 Task: Create List Home Inspections in Board Sales Pipeline Tracking to Workspace Knowledge Management. Create List Home Staging in Board IT Process Improvement to Workspace Knowledge Management. Create List Home Renovations in Board Public Relations Media Relations and Pitching to Workspace Knowledge Management
Action: Mouse moved to (63, 285)
Screenshot: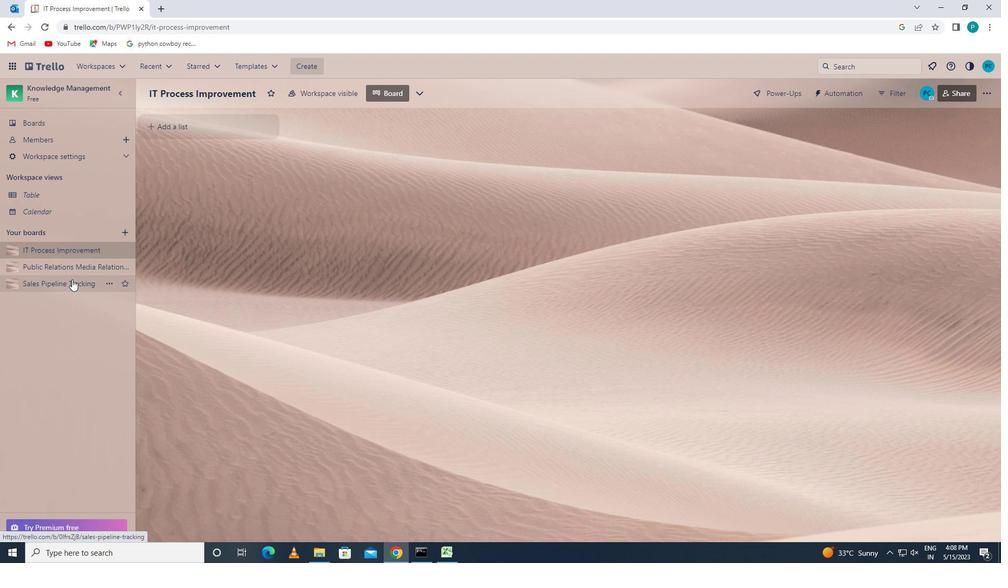
Action: Mouse pressed left at (63, 285)
Screenshot: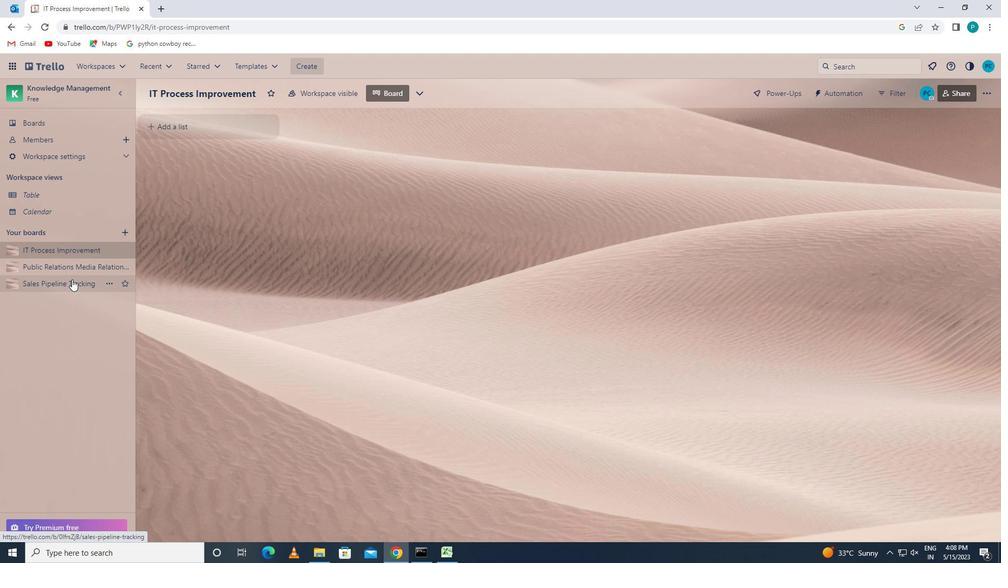 
Action: Mouse moved to (176, 117)
Screenshot: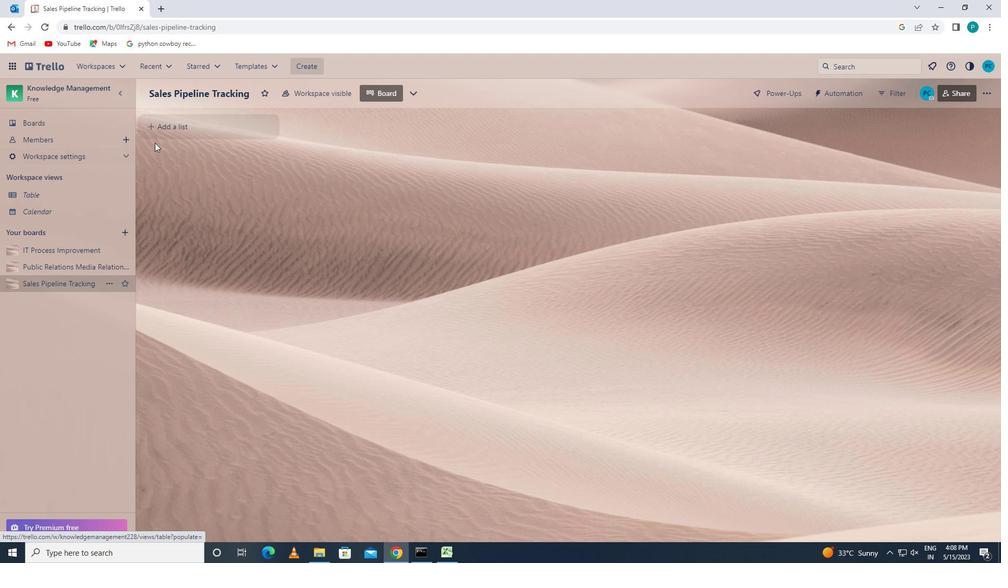 
Action: Mouse pressed left at (176, 117)
Screenshot: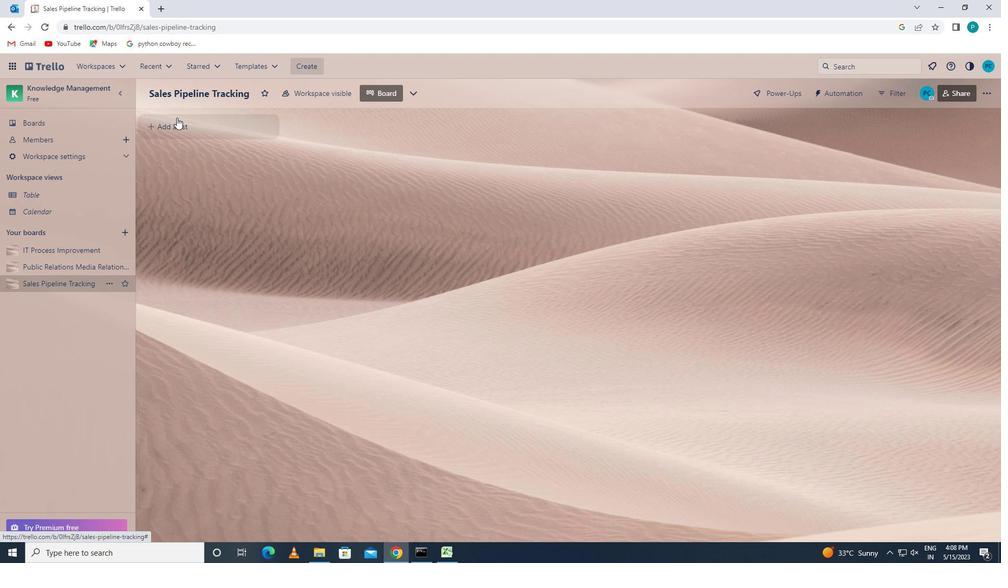 
Action: Mouse moved to (186, 120)
Screenshot: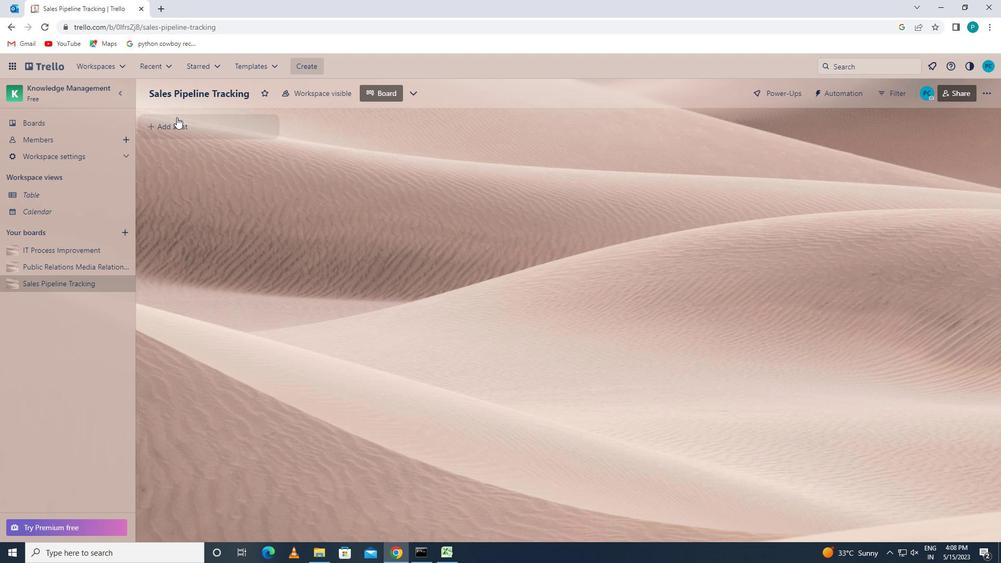 
Action: Mouse pressed left at (186, 120)
Screenshot: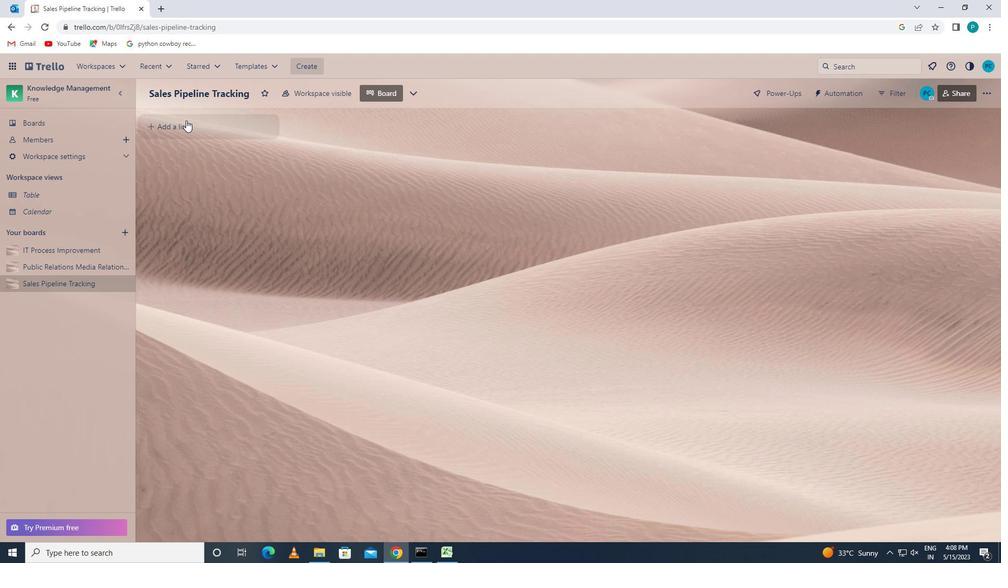 
Action: Mouse moved to (186, 120)
Screenshot: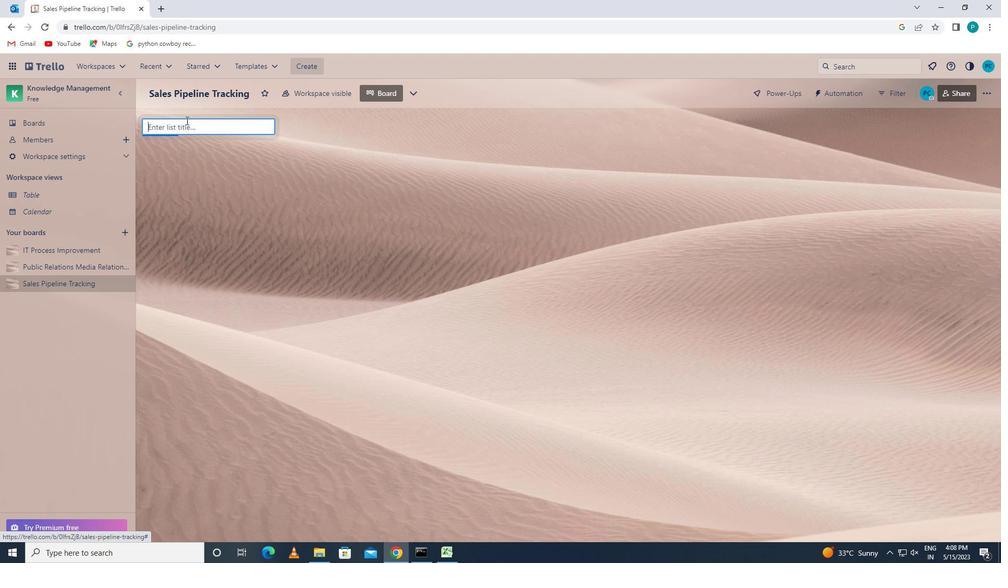
Action: Key pressed <Key.caps_lock>h<Key.caps_lock>ome<Key.space><Key.caps_lock>i<Key.caps_lock>nspections
Screenshot: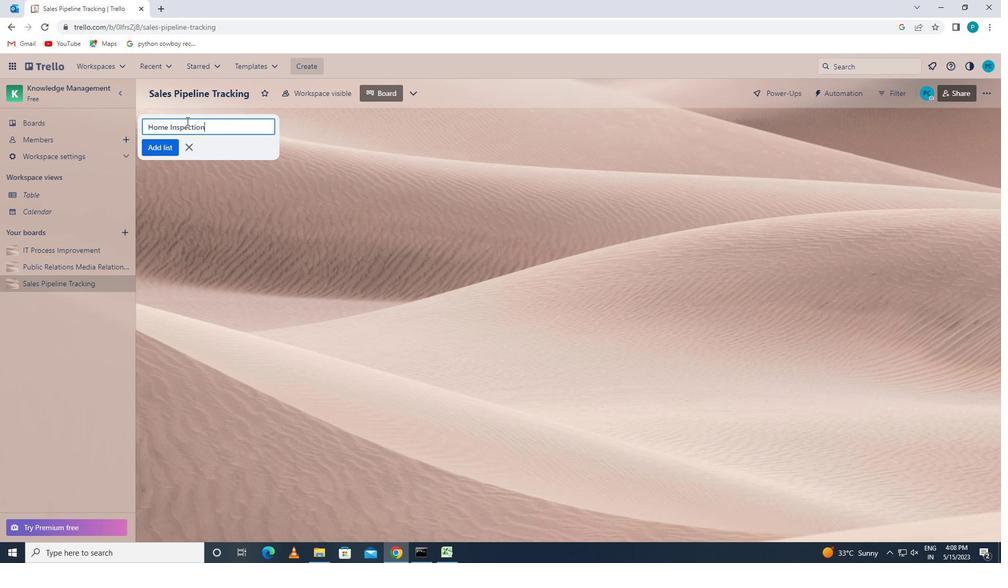 
Action: Mouse moved to (147, 146)
Screenshot: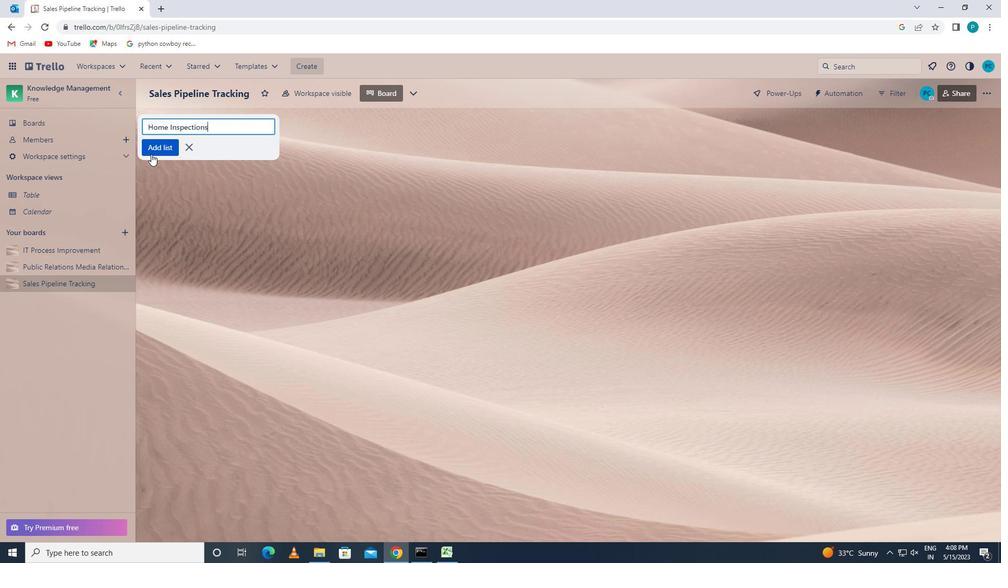 
Action: Mouse pressed left at (147, 146)
Screenshot: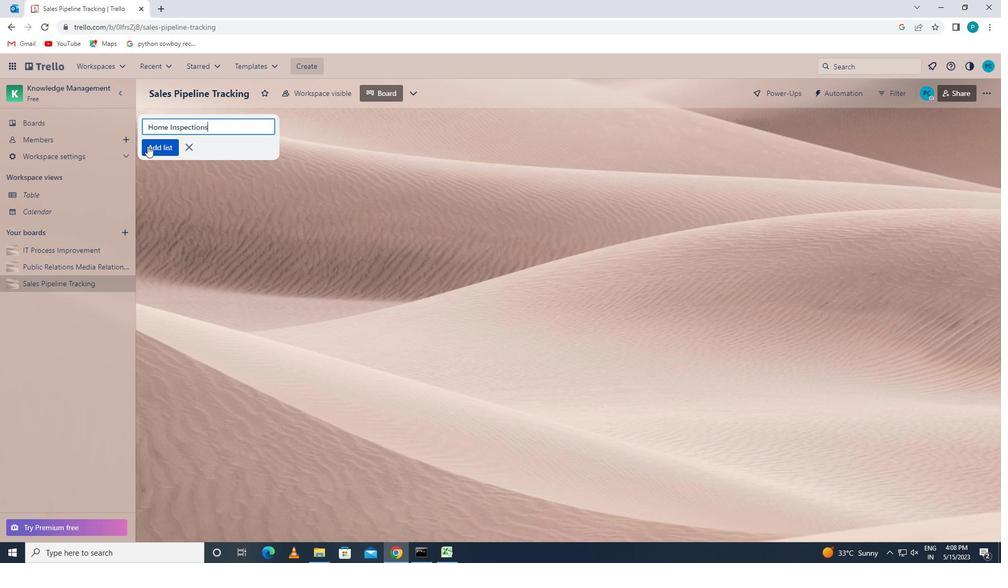 
Action: Mouse moved to (50, 252)
Screenshot: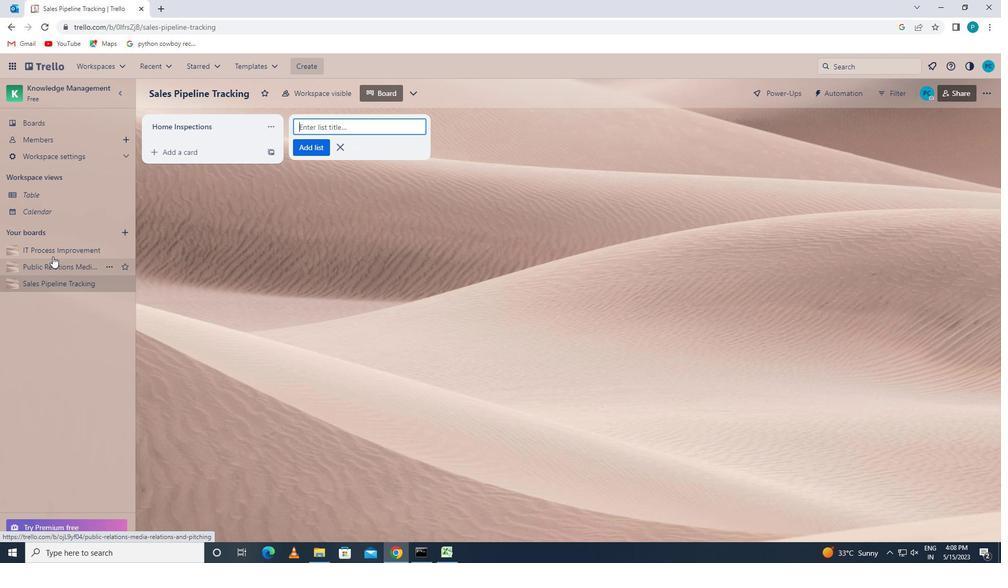 
Action: Mouse pressed left at (50, 252)
Screenshot: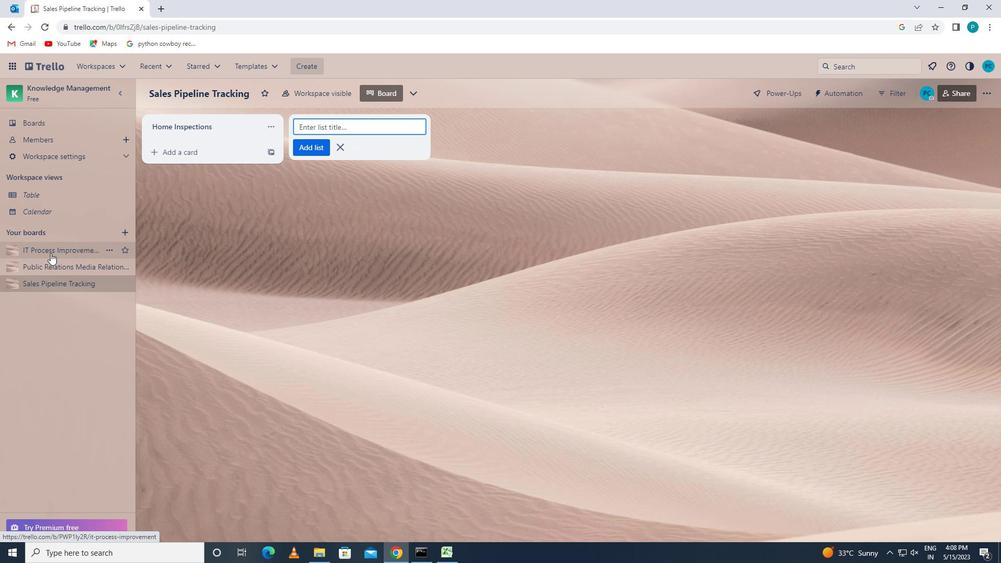 
Action: Mouse moved to (180, 128)
Screenshot: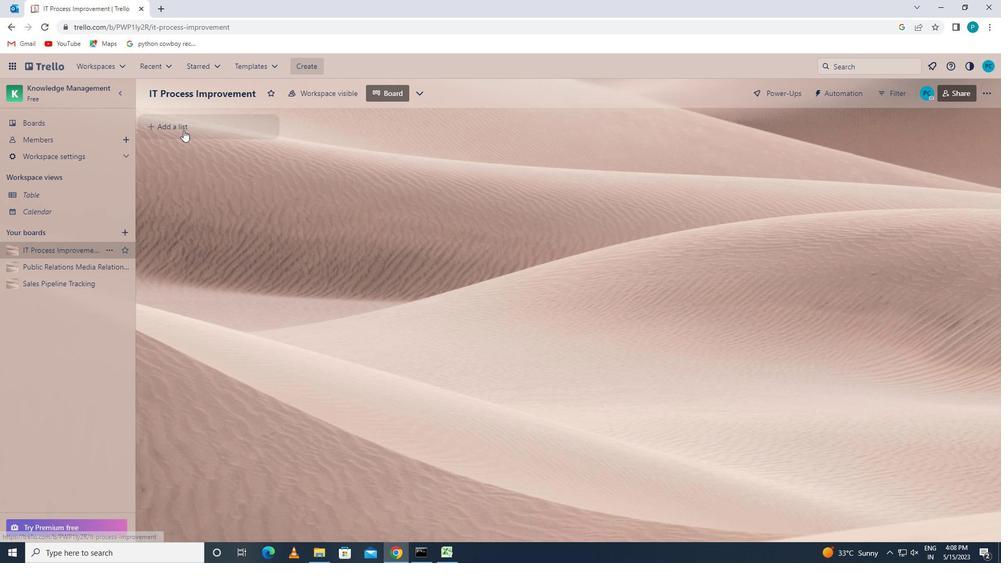
Action: Mouse pressed left at (180, 128)
Screenshot: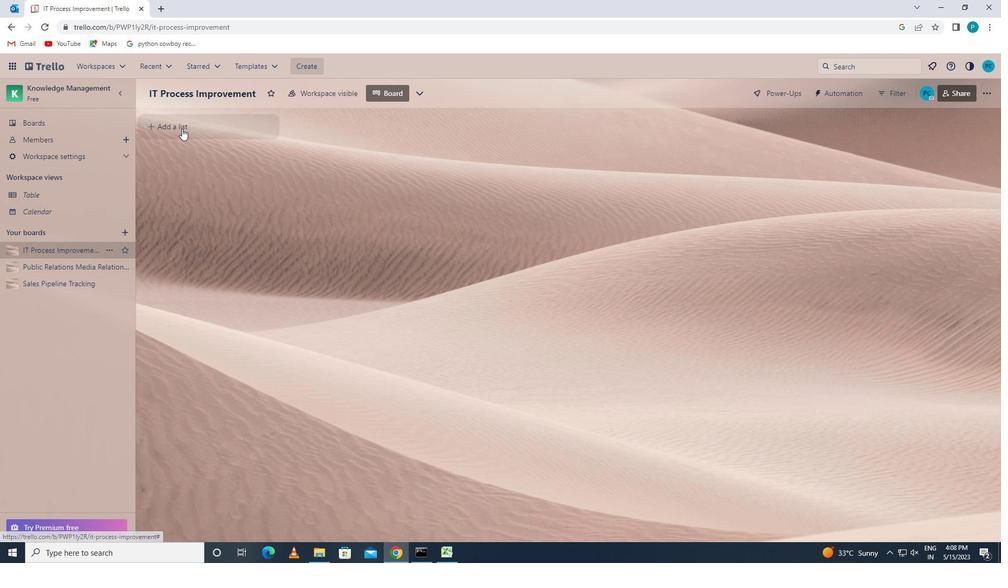
Action: Key pressed <Key.caps_lock>h<Key.caps_lock>ome<Key.space><Key.caps_lock>s<Key.caps_lock>taging
Screenshot: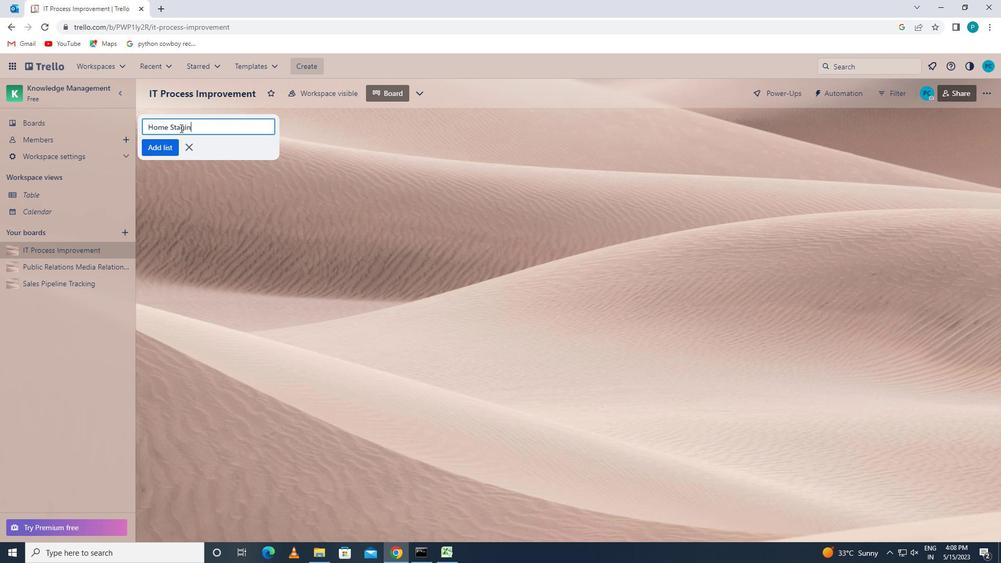 
Action: Mouse moved to (155, 152)
Screenshot: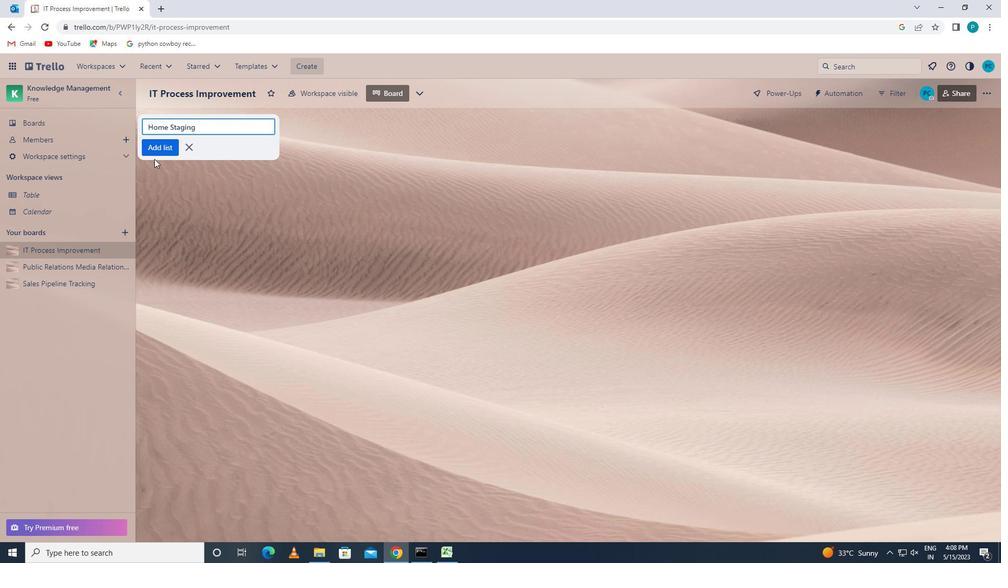 
Action: Mouse pressed left at (155, 152)
Screenshot: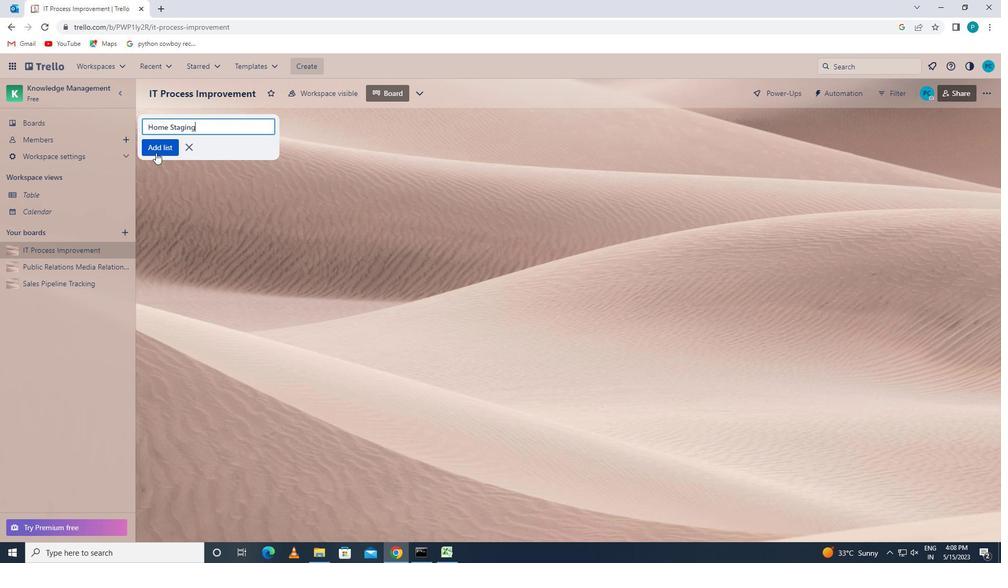 
Action: Mouse moved to (52, 267)
Screenshot: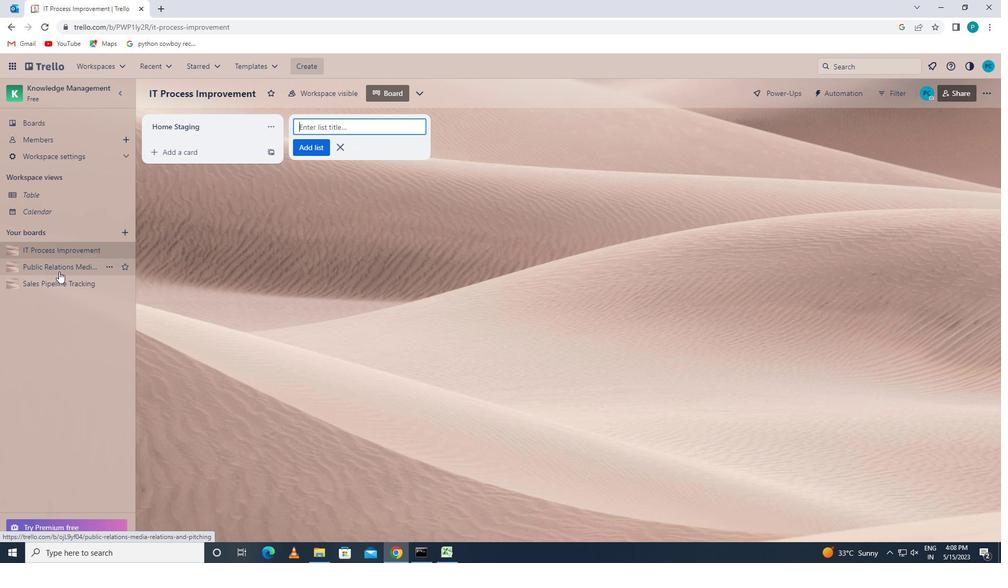 
Action: Mouse pressed left at (52, 267)
Screenshot: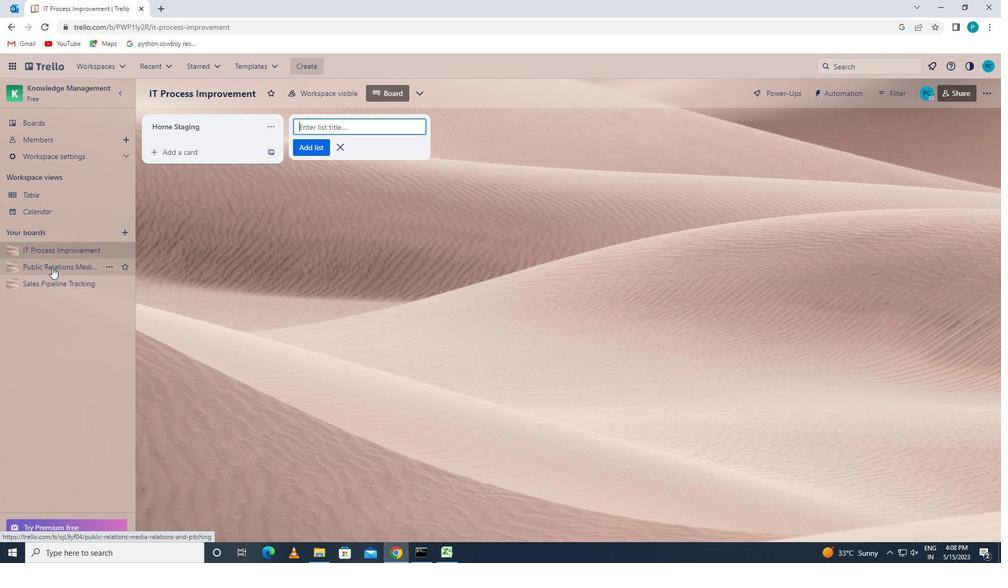 
Action: Mouse moved to (171, 118)
Screenshot: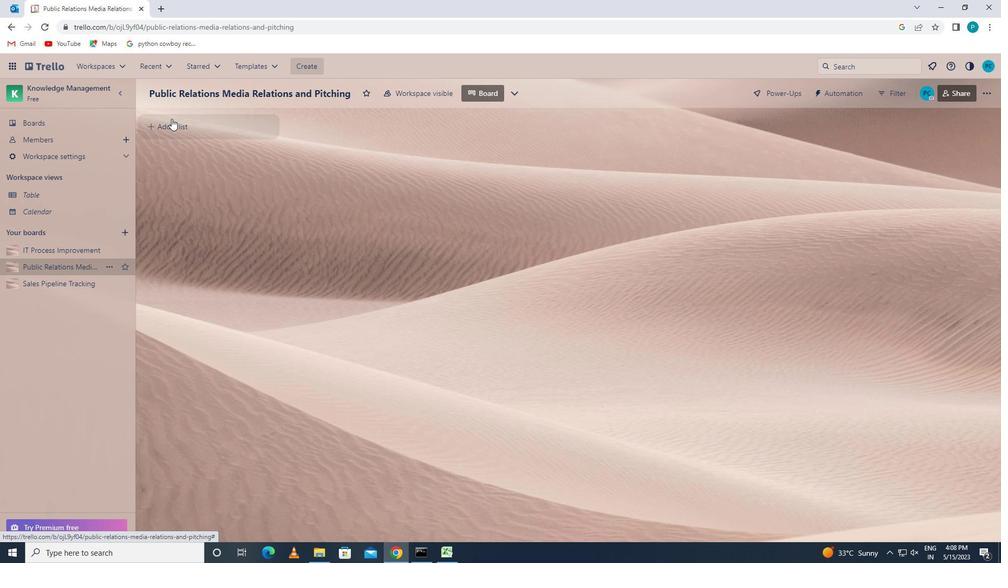 
Action: Mouse pressed left at (171, 118)
Screenshot: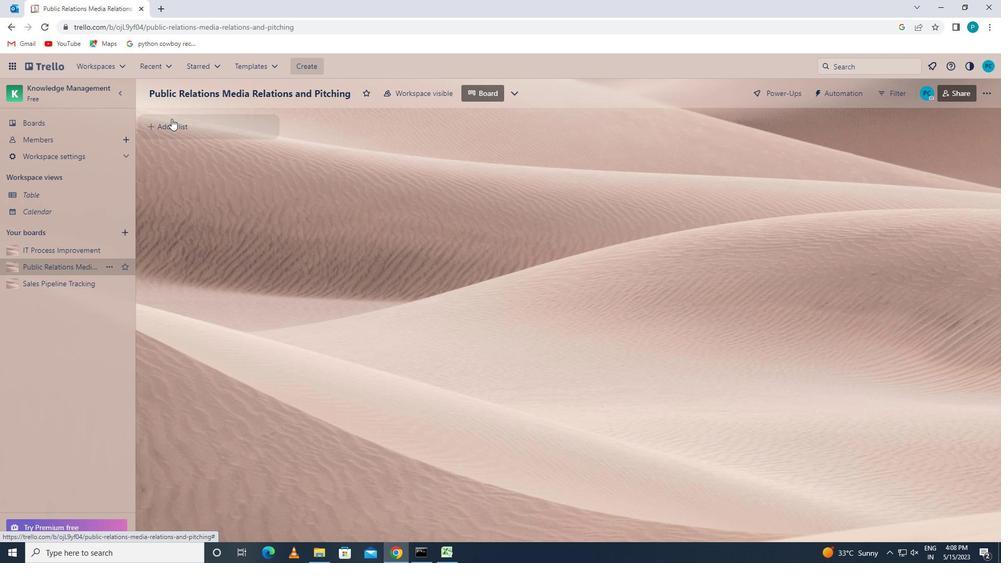 
Action: Key pressed <Key.caps_lock>h<Key.caps_lock>ome<Key.space><Key.caps_lock>e<Key.caps_lock><Key.backspace>r<Key.backspace><Key.caps_lock>r<Key.caps_lock>enovations
Screenshot: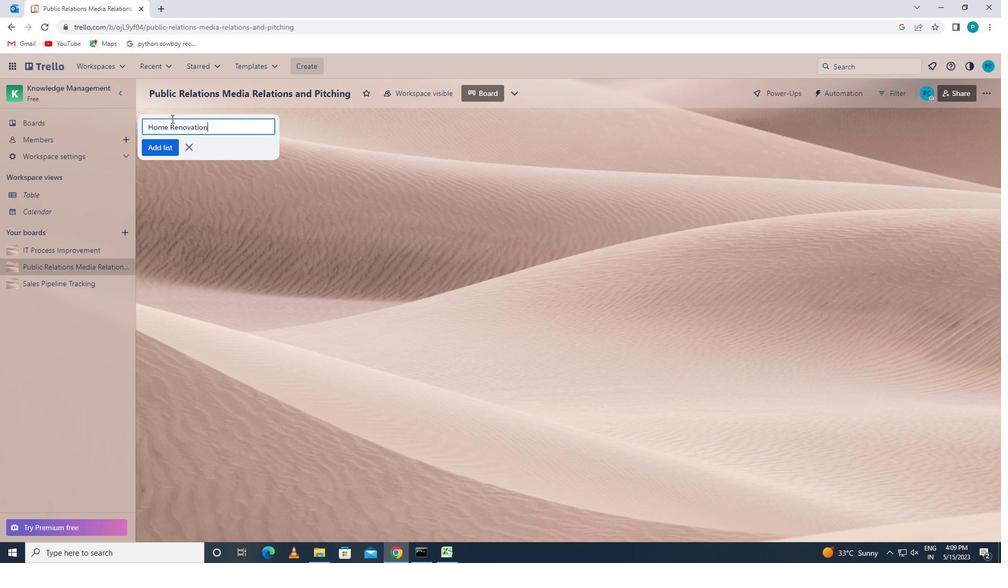 
Action: Mouse scrolled (171, 119) with delta (0, 0)
Screenshot: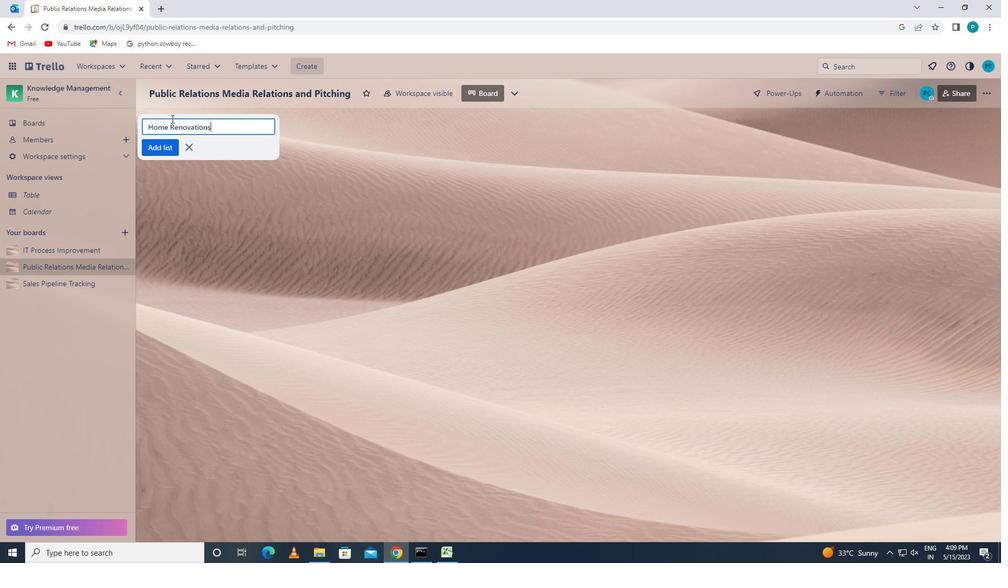 
Action: Mouse moved to (166, 151)
Screenshot: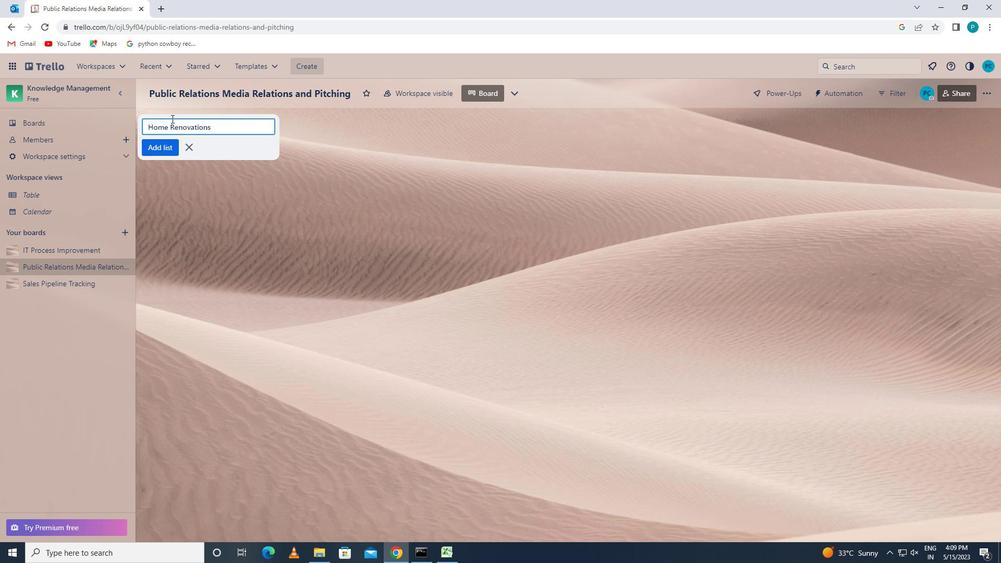 
Action: Mouse pressed left at (166, 151)
Screenshot: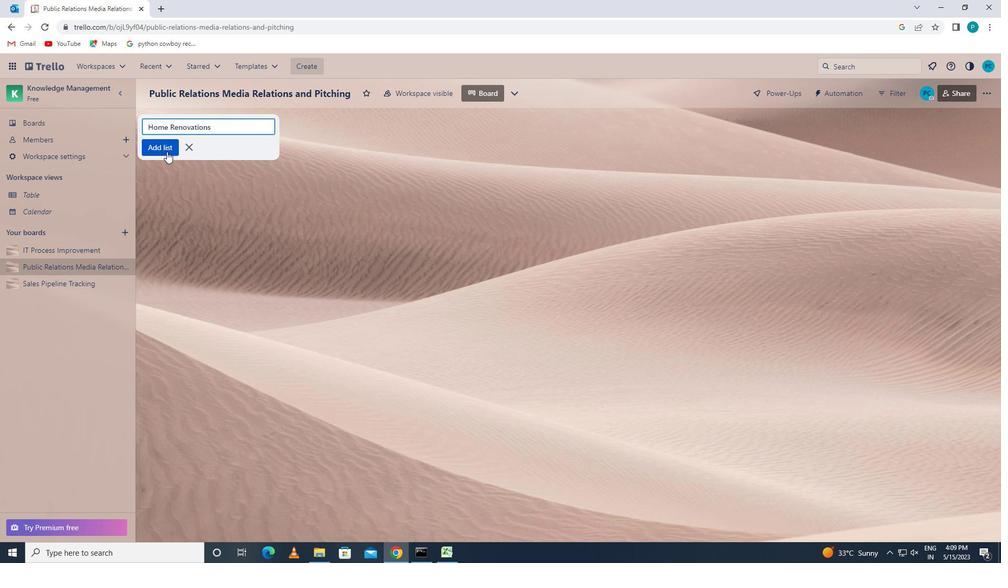 
Action: Mouse moved to (166, 152)
Screenshot: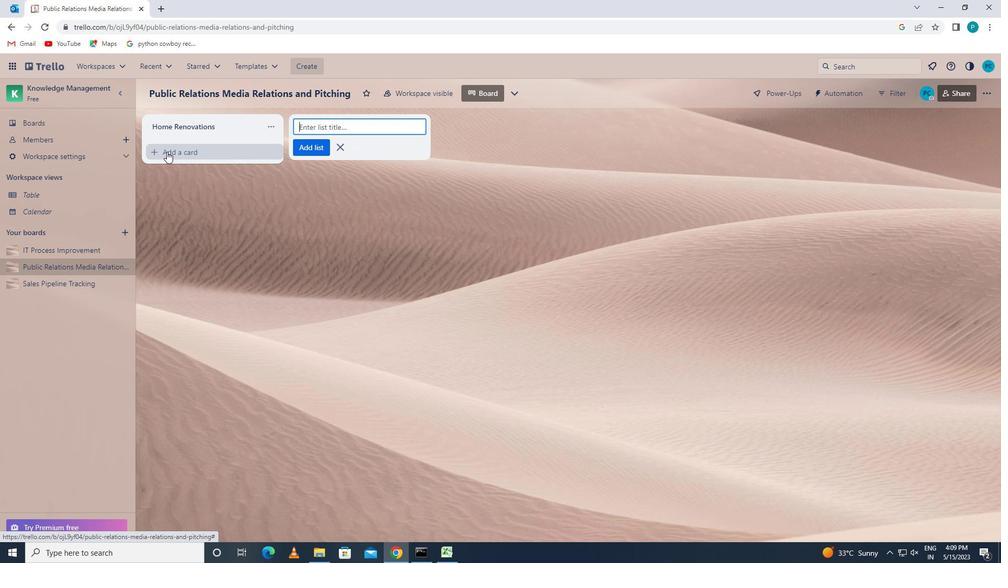
